 Task: Assign in the project TrendForge the issue 'Issues with integrating with version control system (e.g. Git)' to the sprint 'Stellar Sprint'.
Action: Mouse moved to (174, 48)
Screenshot: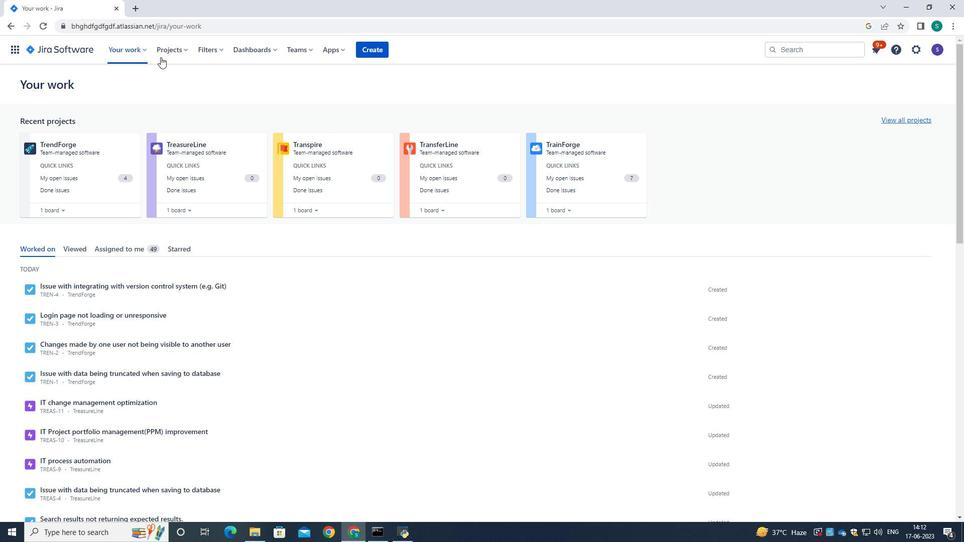 
Action: Mouse pressed left at (174, 48)
Screenshot: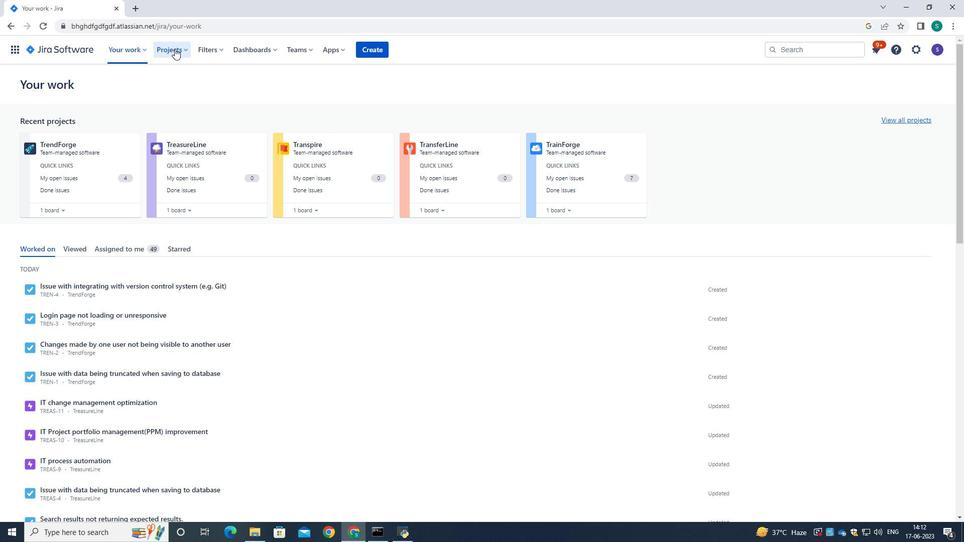 
Action: Mouse moved to (195, 102)
Screenshot: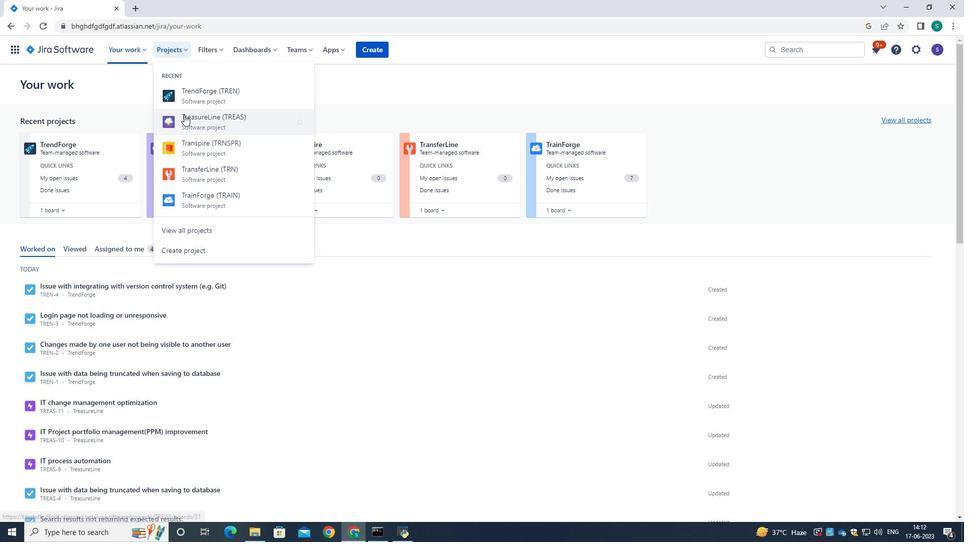 
Action: Mouse pressed left at (195, 102)
Screenshot: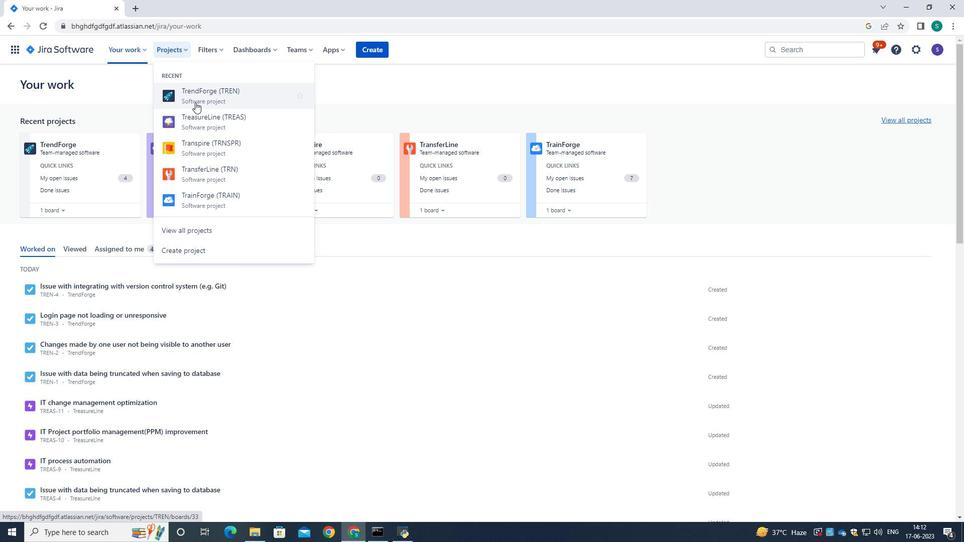 
Action: Mouse moved to (50, 152)
Screenshot: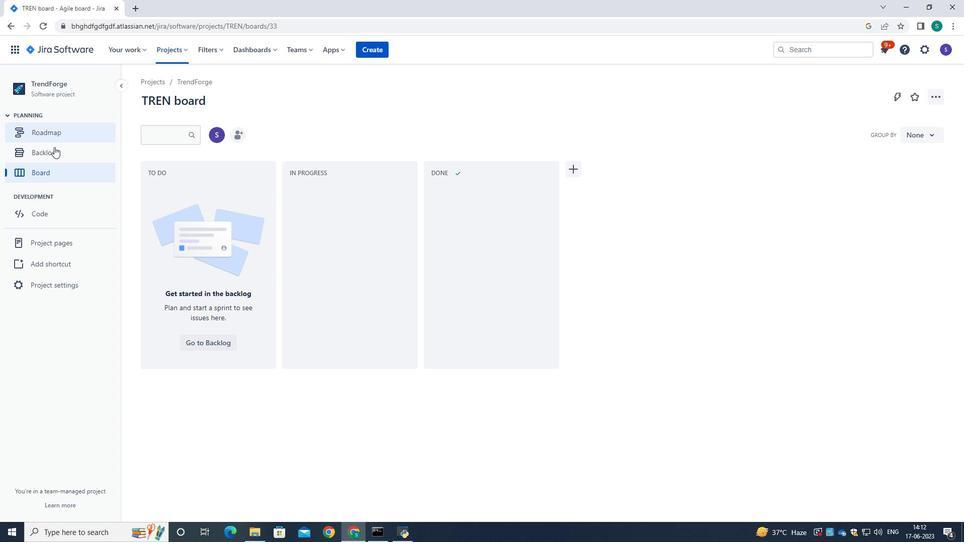 
Action: Mouse pressed left at (50, 152)
Screenshot: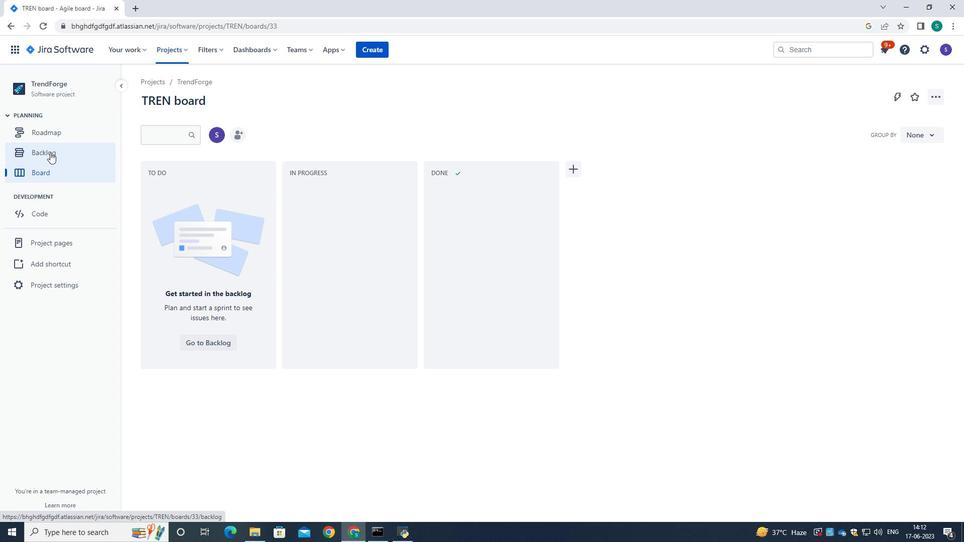 
Action: Mouse moved to (565, 267)
Screenshot: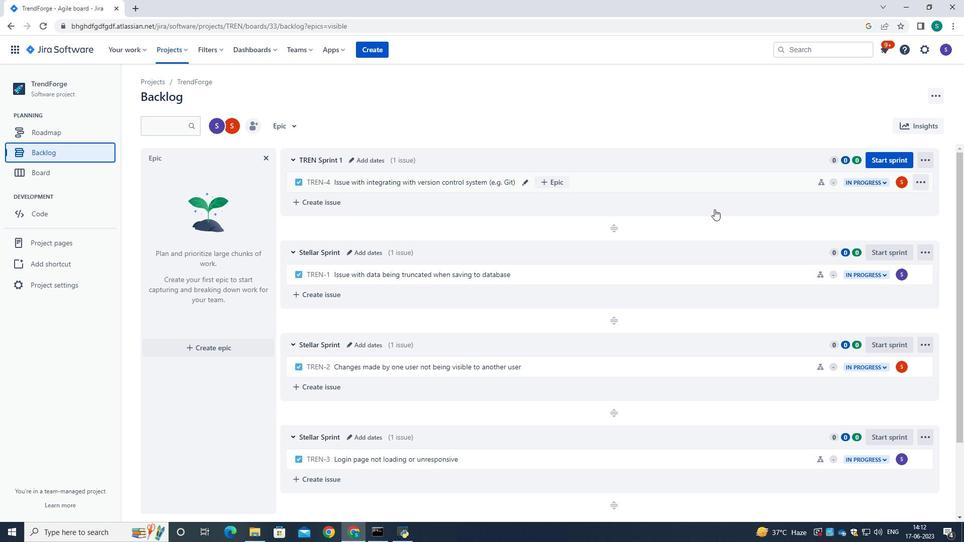 
Action: Mouse scrolled (565, 267) with delta (0, 0)
Screenshot: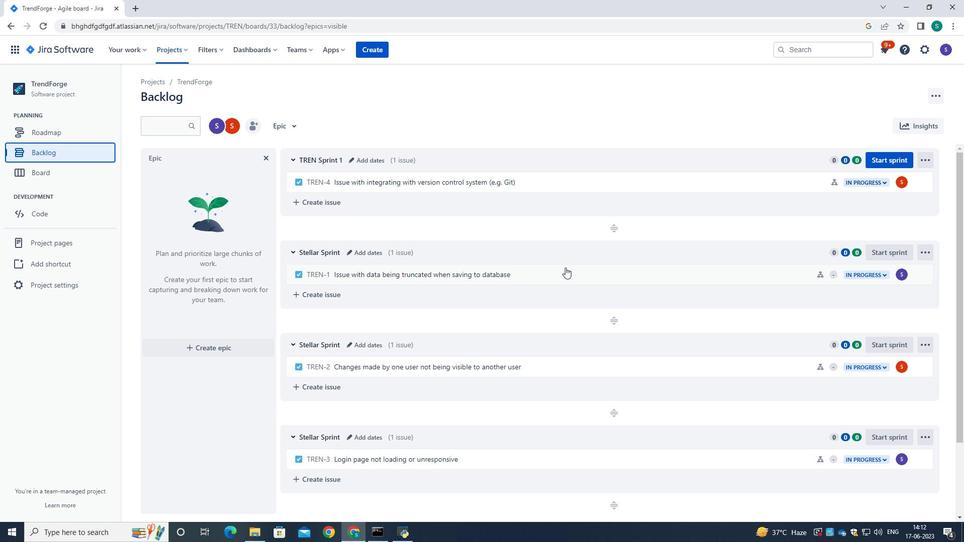 
Action: Mouse scrolled (565, 267) with delta (0, 0)
Screenshot: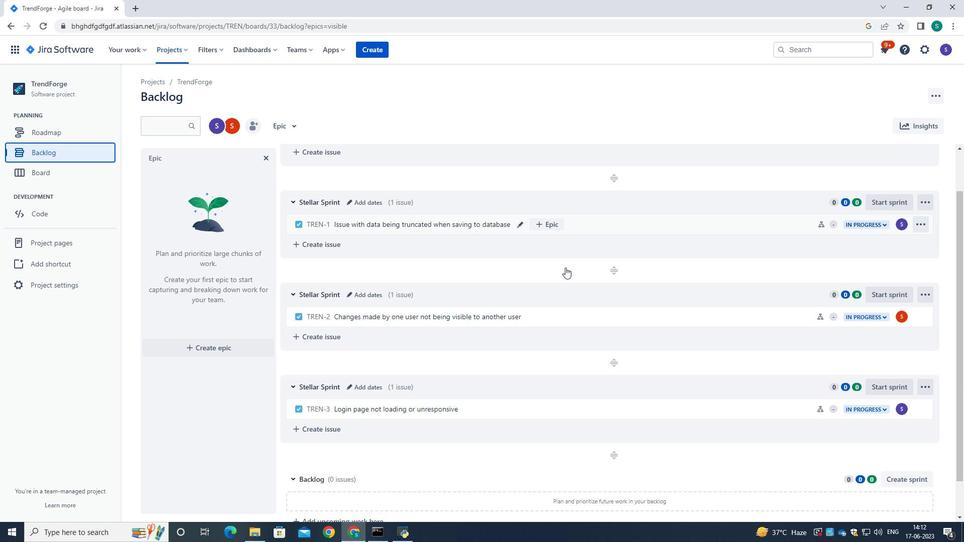 
Action: Mouse scrolled (565, 267) with delta (0, 0)
Screenshot: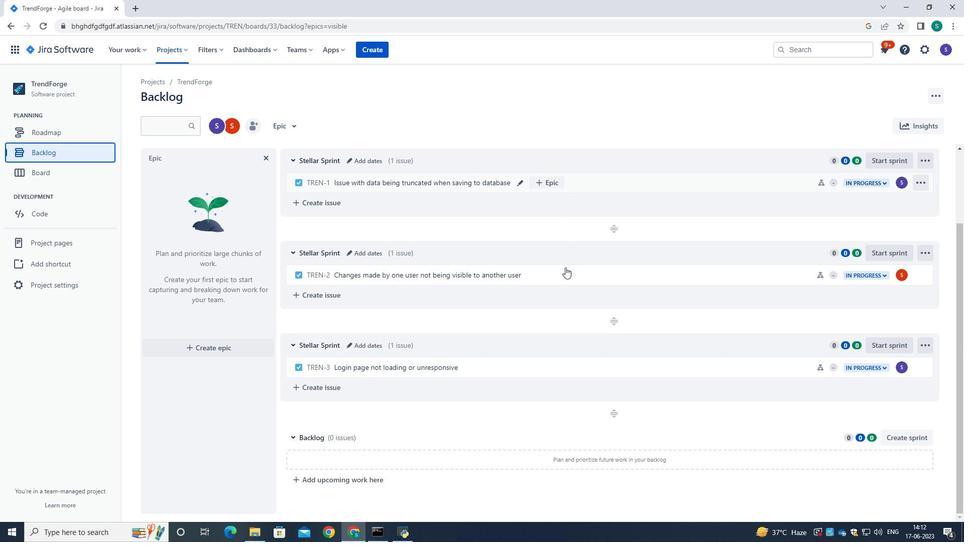 
Action: Mouse scrolled (565, 267) with delta (0, 0)
Screenshot: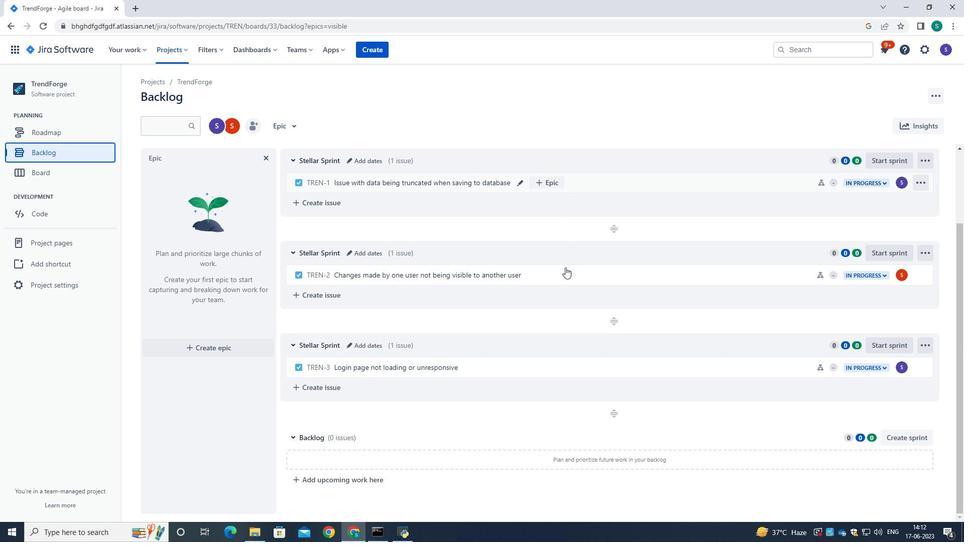 
Action: Mouse scrolled (565, 268) with delta (0, 0)
Screenshot: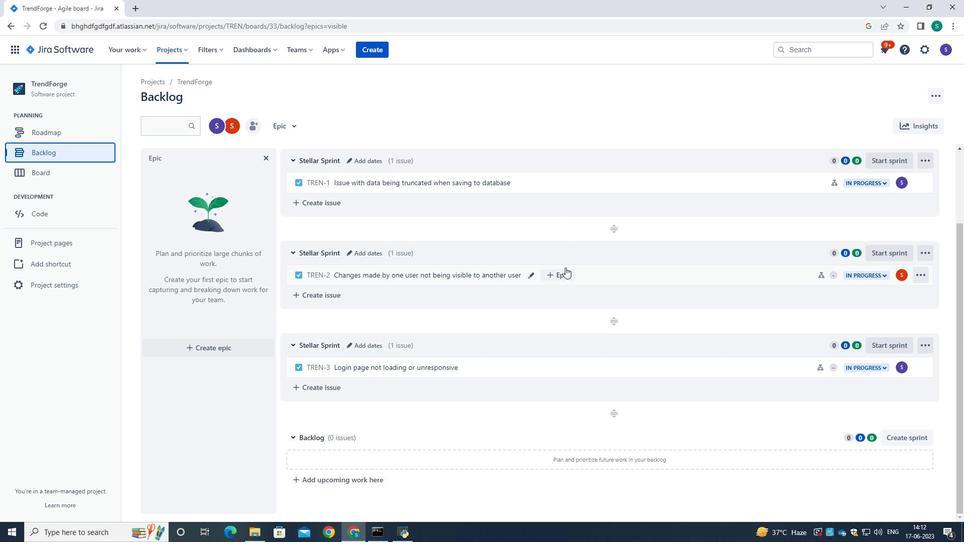 
Action: Mouse scrolled (565, 268) with delta (0, 0)
Screenshot: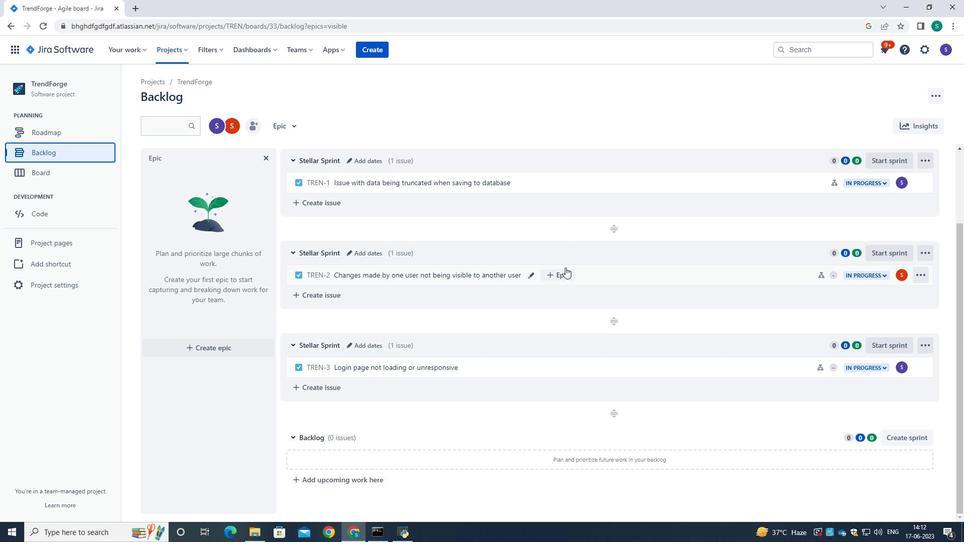
Action: Mouse scrolled (565, 268) with delta (0, 0)
Screenshot: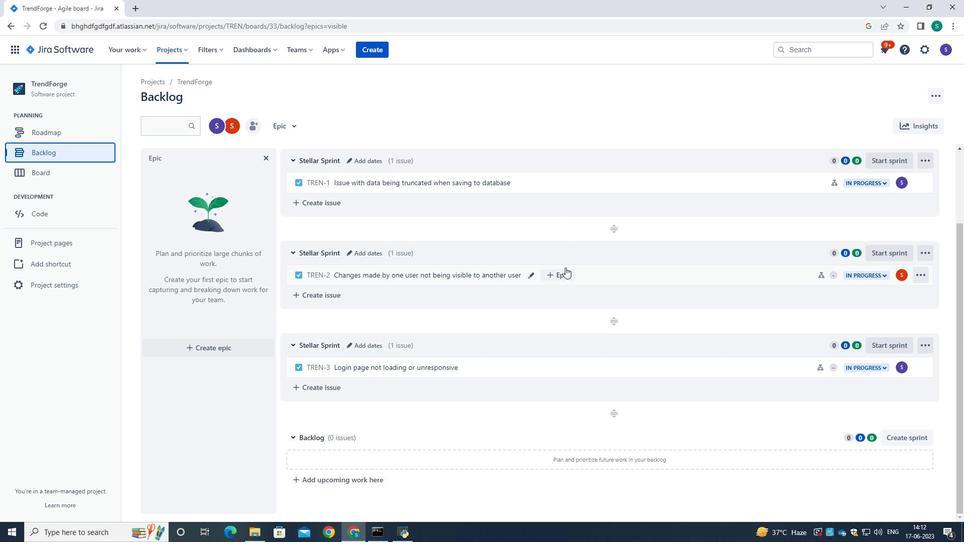 
Action: Mouse moved to (923, 161)
Screenshot: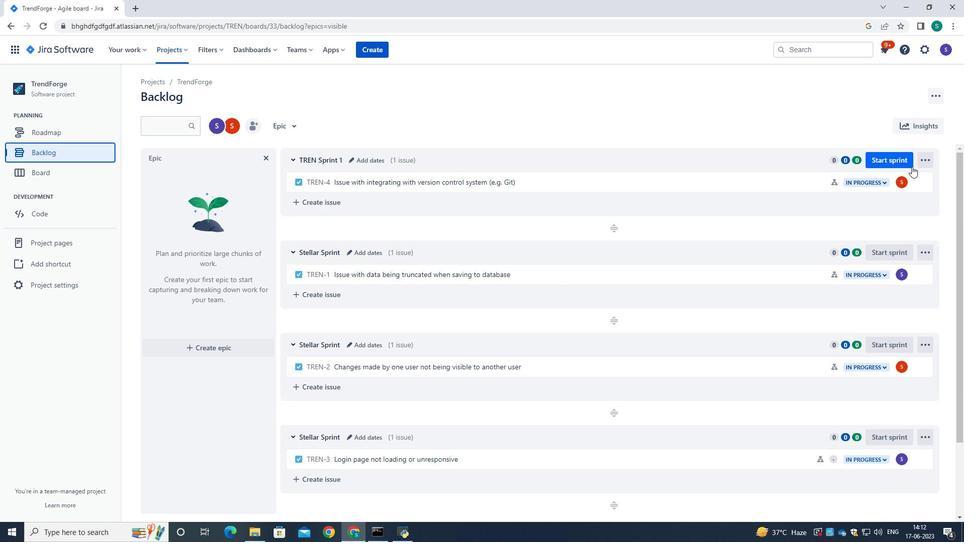 
Action: Mouse pressed left at (923, 161)
Screenshot: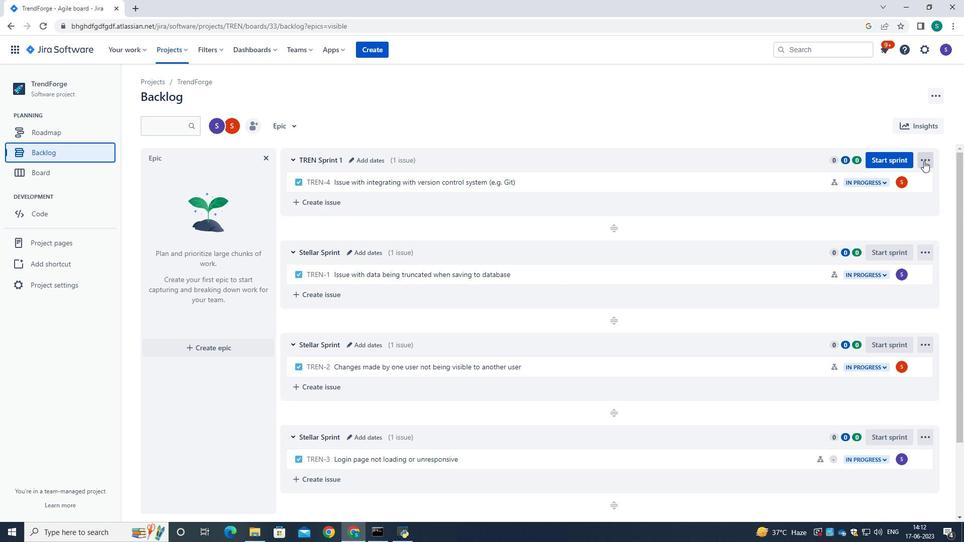 
Action: Mouse moved to (770, 143)
Screenshot: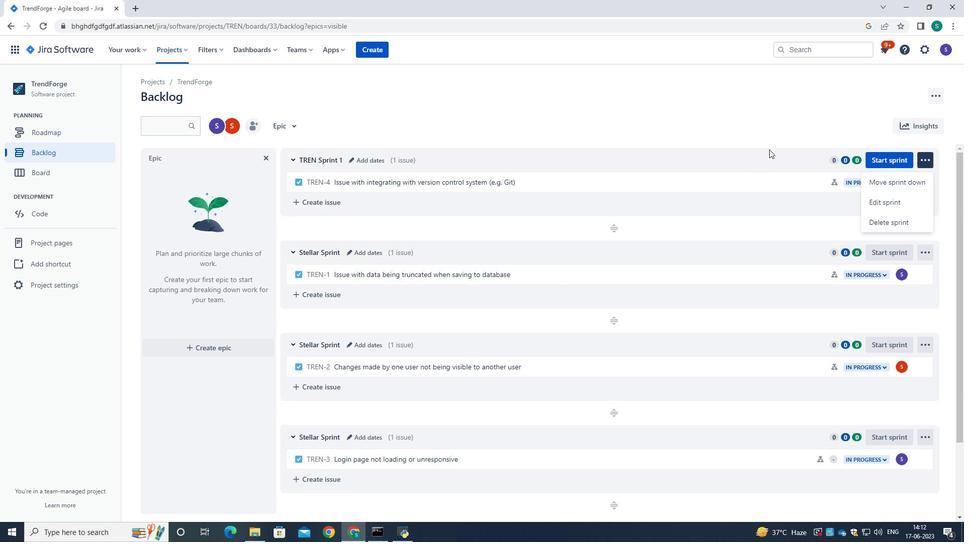 
Action: Mouse pressed left at (770, 143)
Screenshot: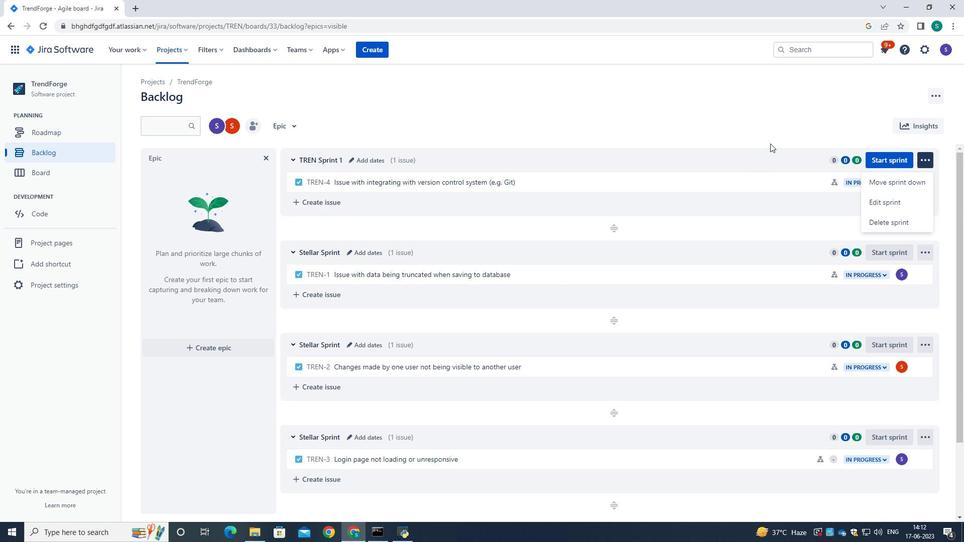 
Action: Mouse moved to (925, 156)
Screenshot: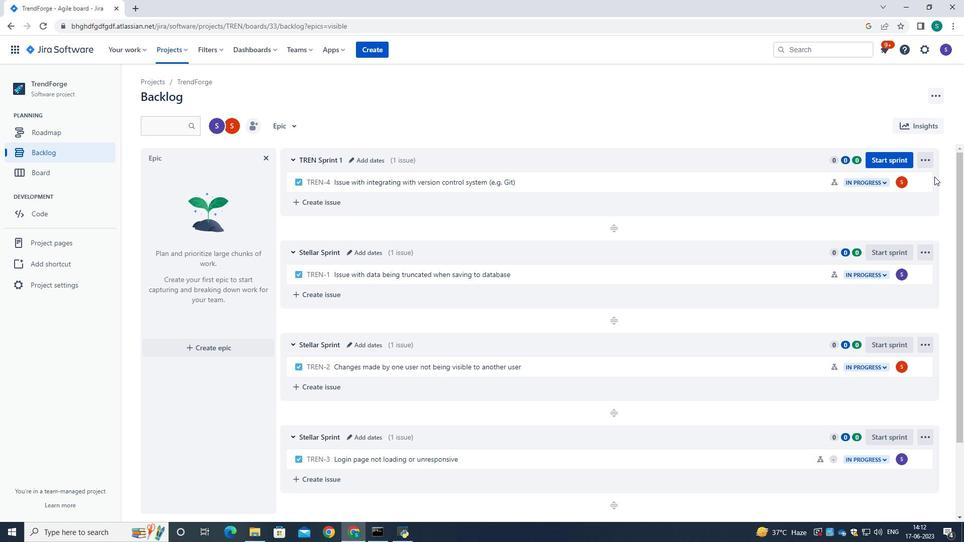
Action: Mouse pressed left at (925, 156)
Screenshot: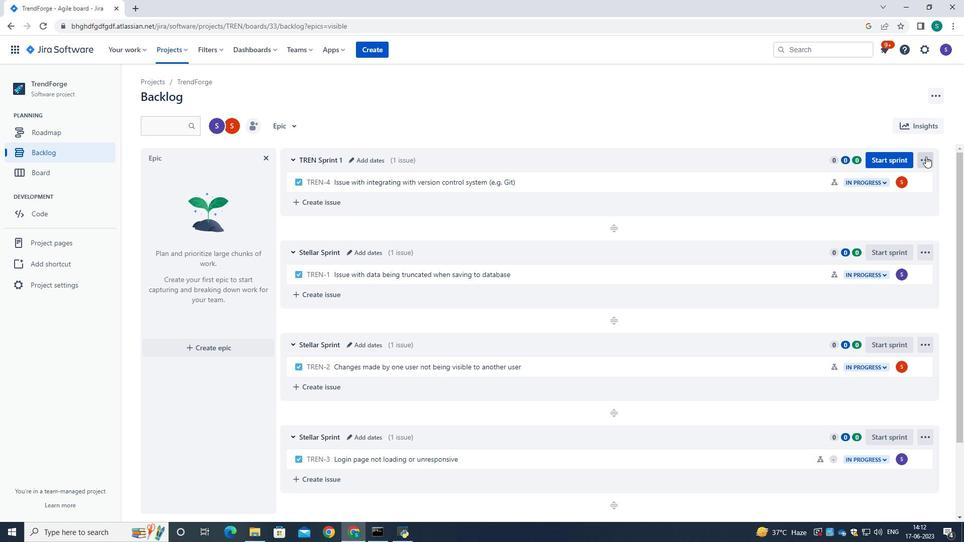 
Action: Mouse moved to (718, 130)
Screenshot: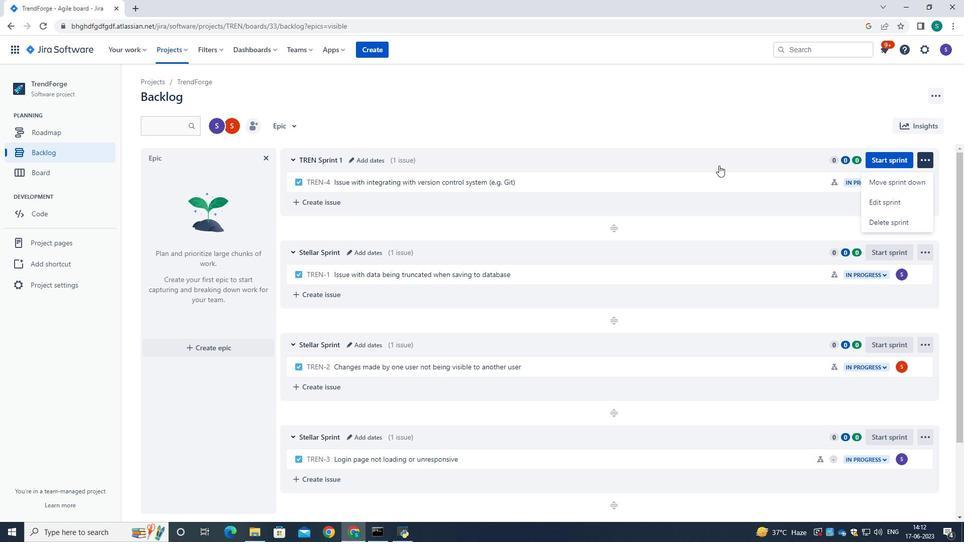 
Action: Mouse pressed left at (718, 130)
Screenshot: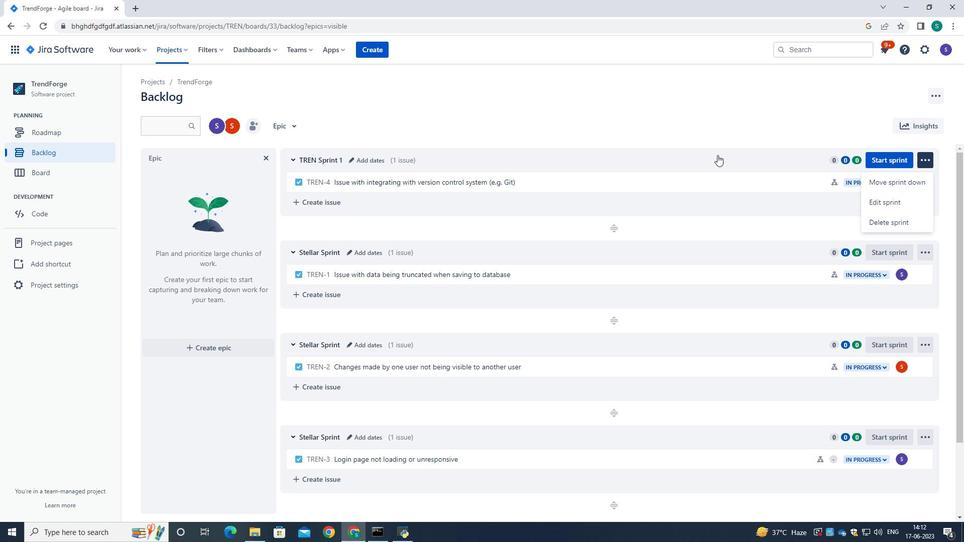 
Action: Mouse moved to (923, 182)
Screenshot: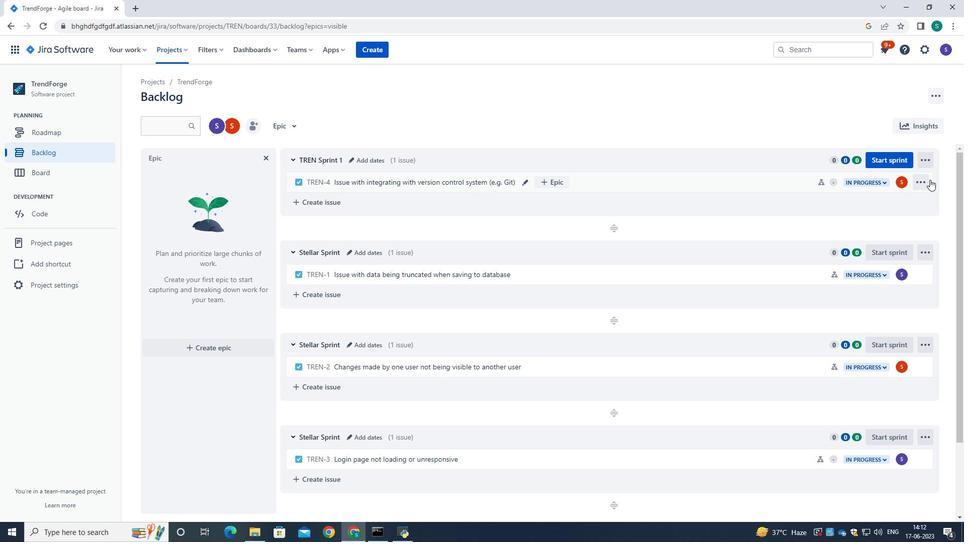 
Action: Mouse pressed left at (923, 182)
Screenshot: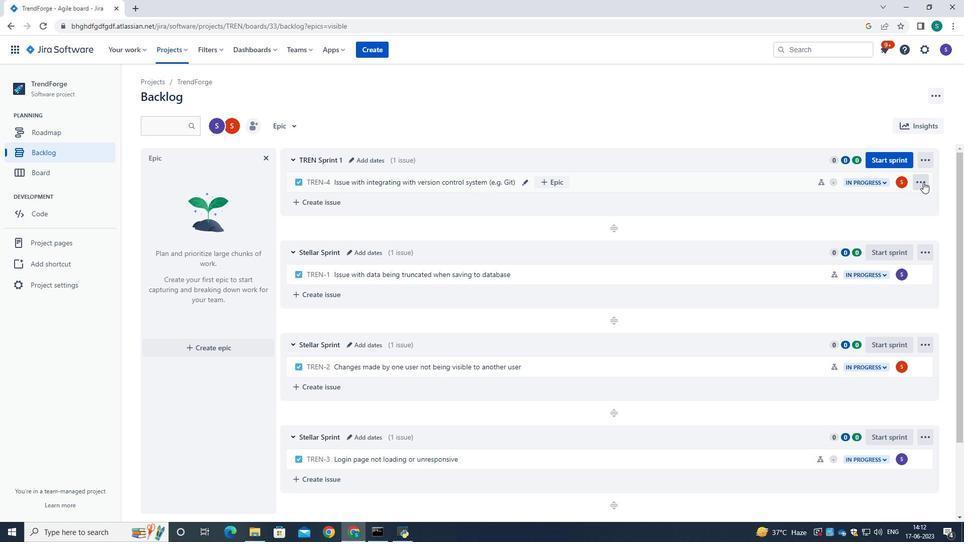 
Action: Mouse moved to (877, 330)
Screenshot: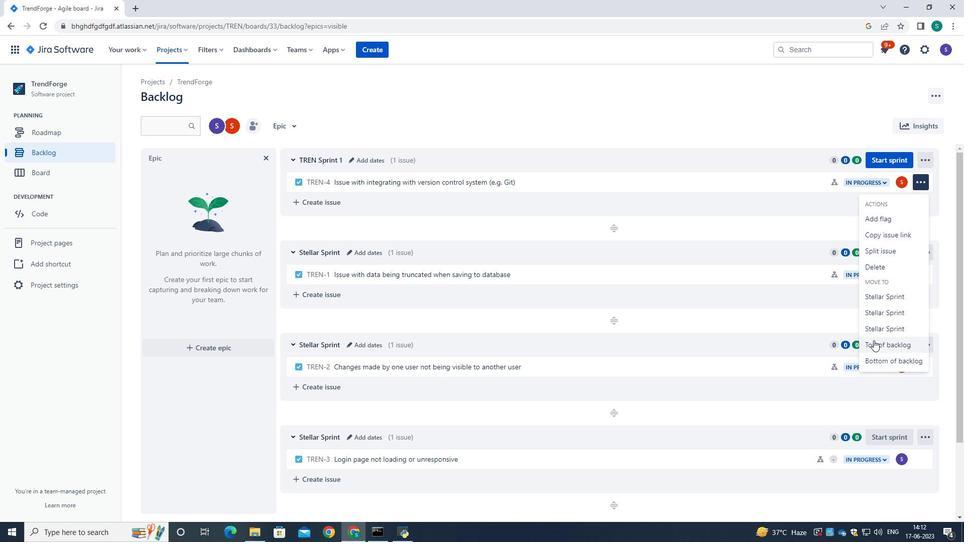 
Action: Mouse pressed left at (877, 330)
Screenshot: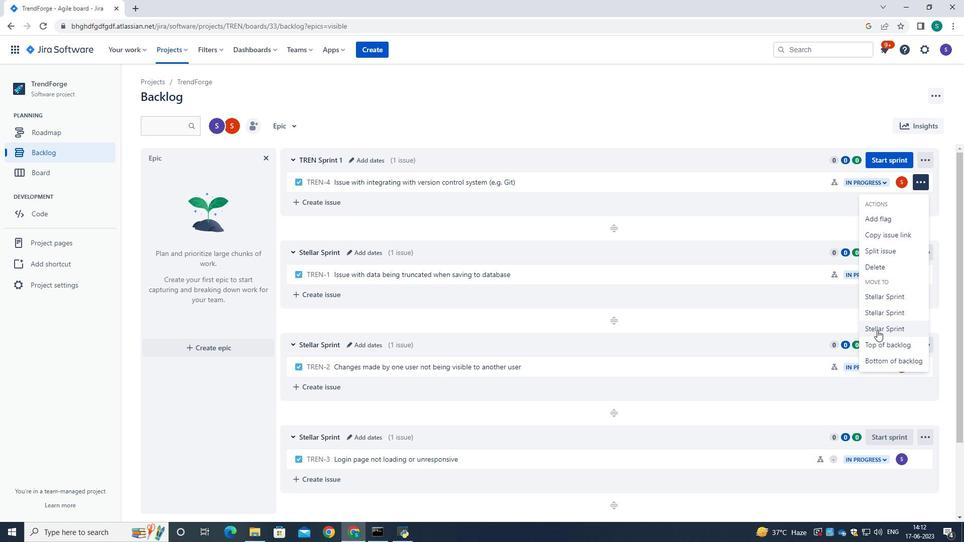
Action: Mouse moved to (622, 104)
Screenshot: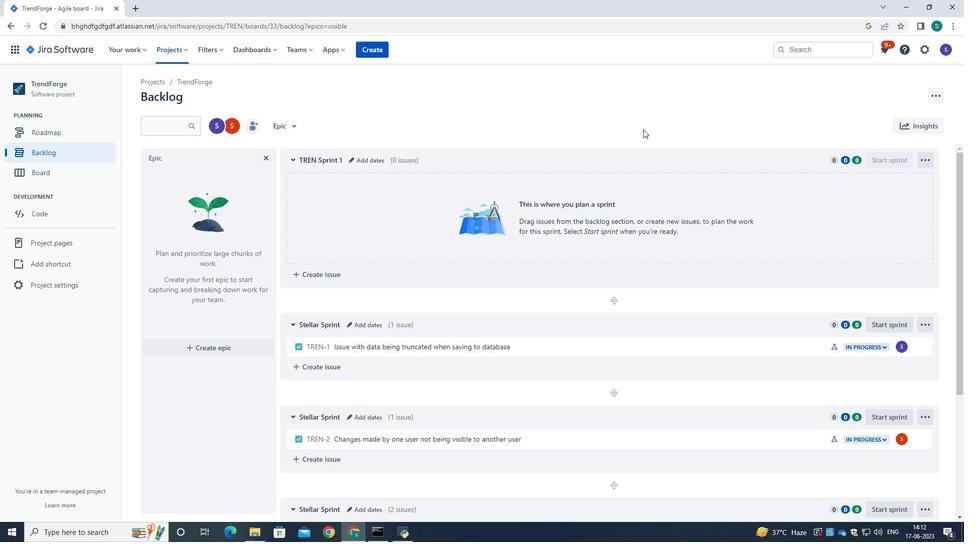 
Action: Mouse pressed left at (622, 104)
Screenshot: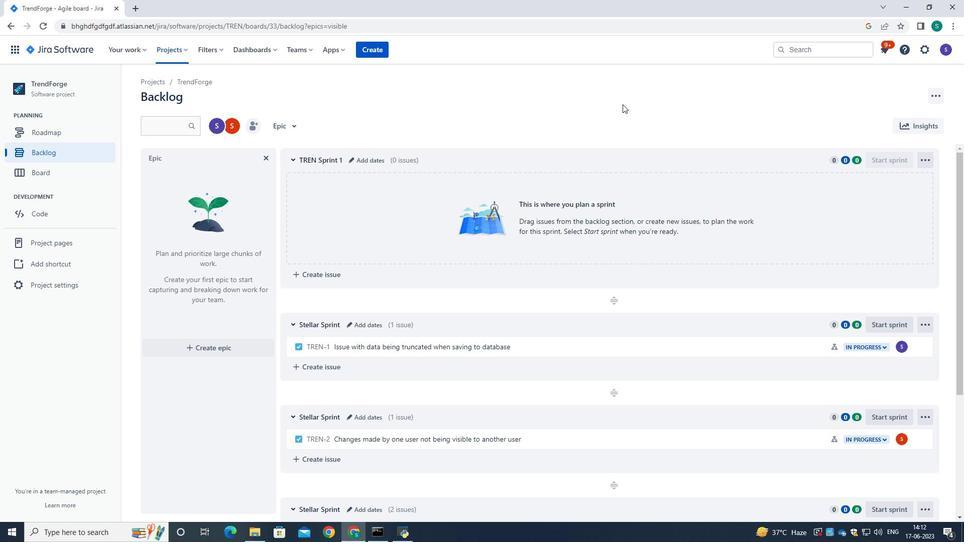 
